 Task: Change Escape To Function
Action: Mouse pressed left at (273, 225)
Screenshot: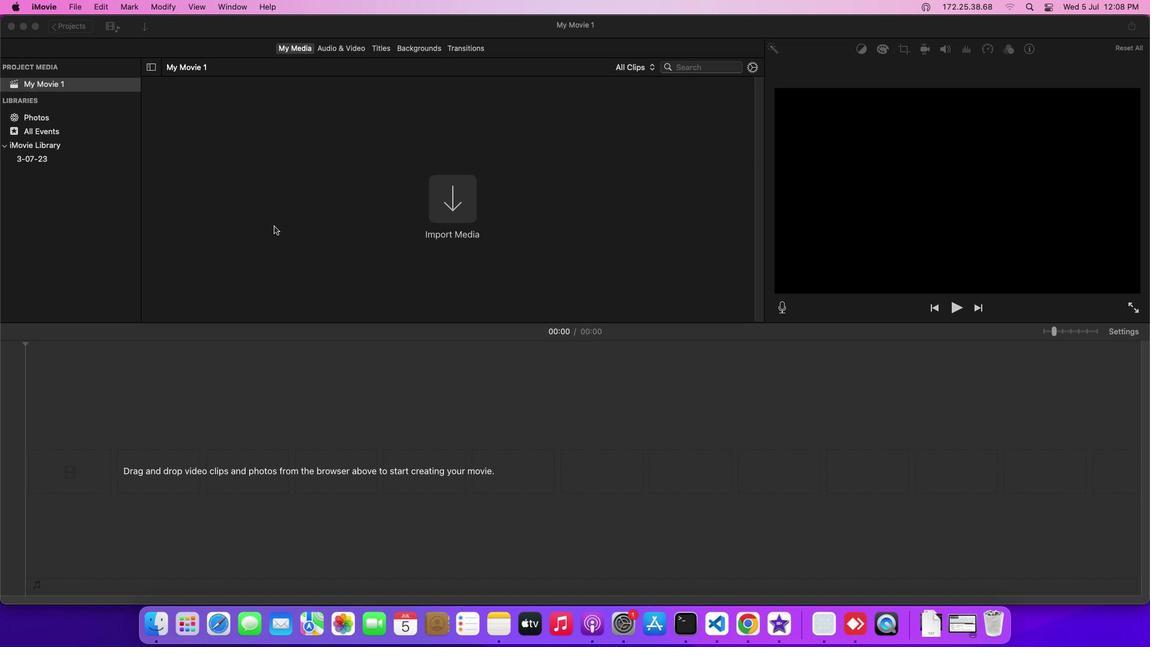 
Action: Mouse moved to (34, 4)
Screenshot: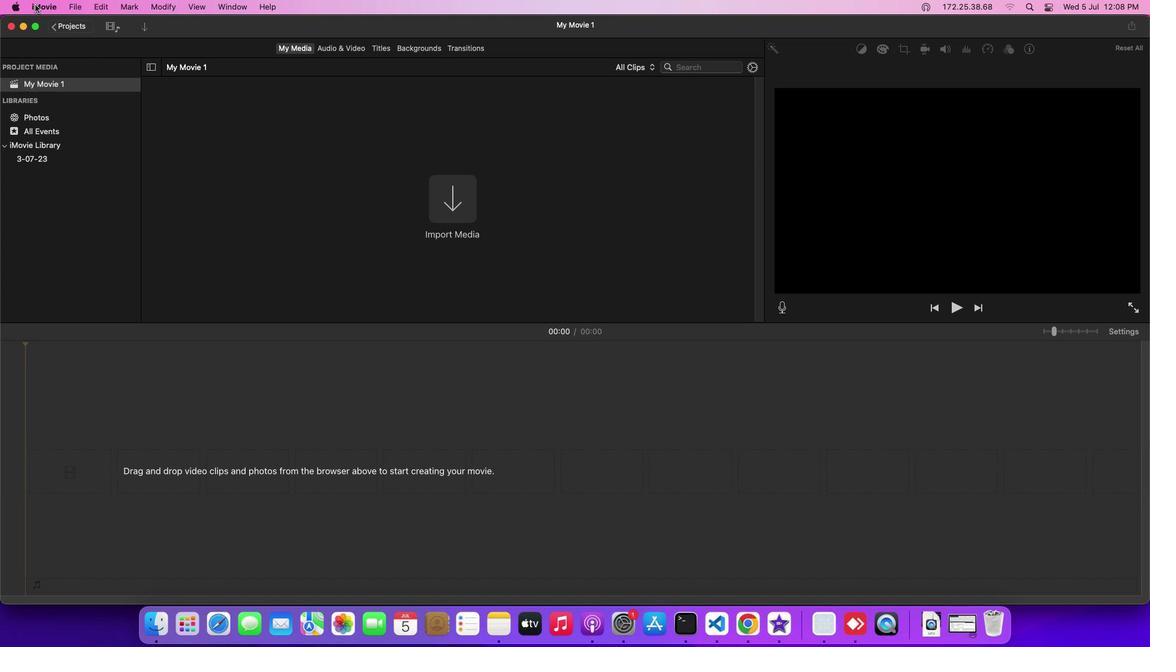 
Action: Mouse pressed left at (34, 4)
Screenshot: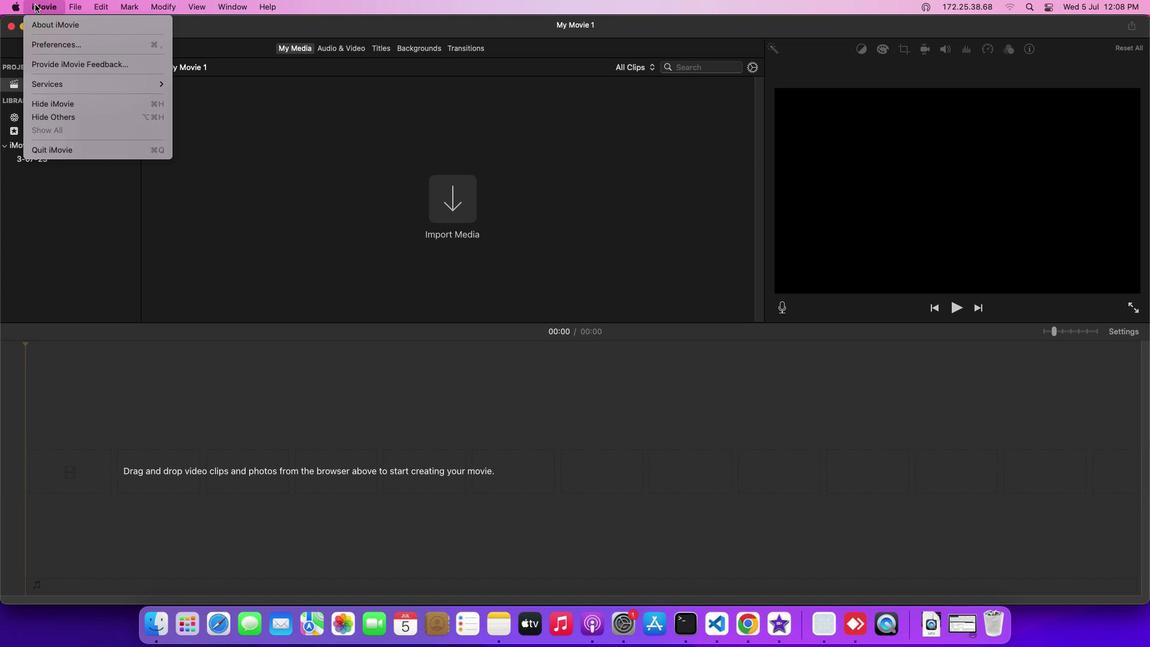 
Action: Mouse moved to (38, 79)
Screenshot: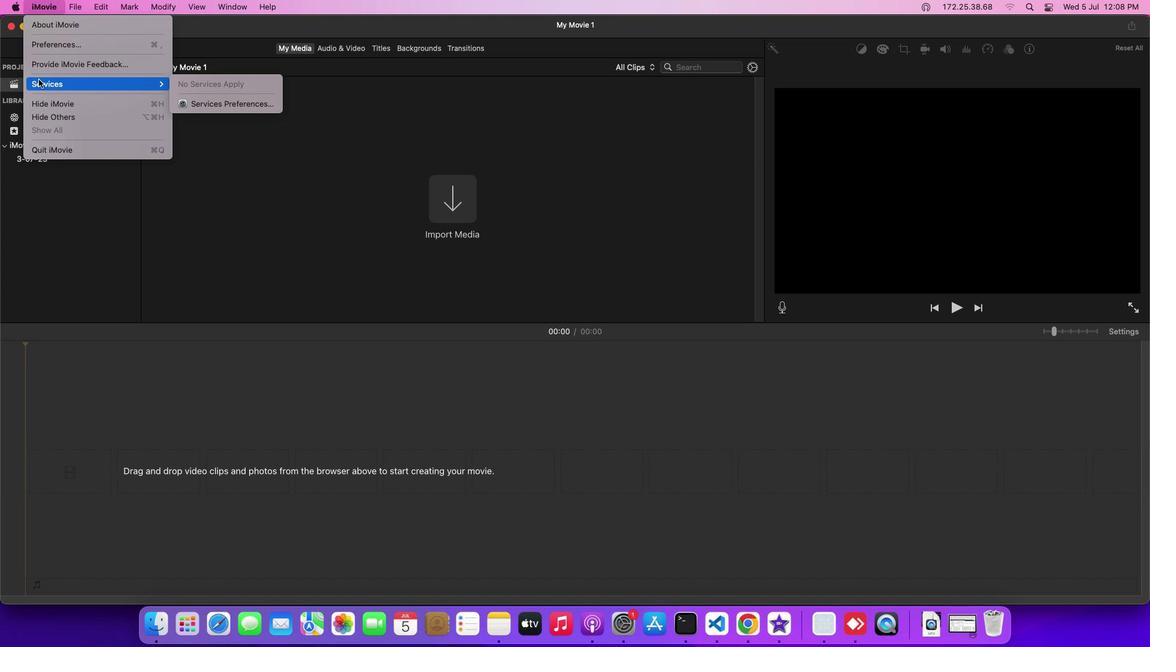 
Action: Mouse pressed left at (38, 79)
Screenshot: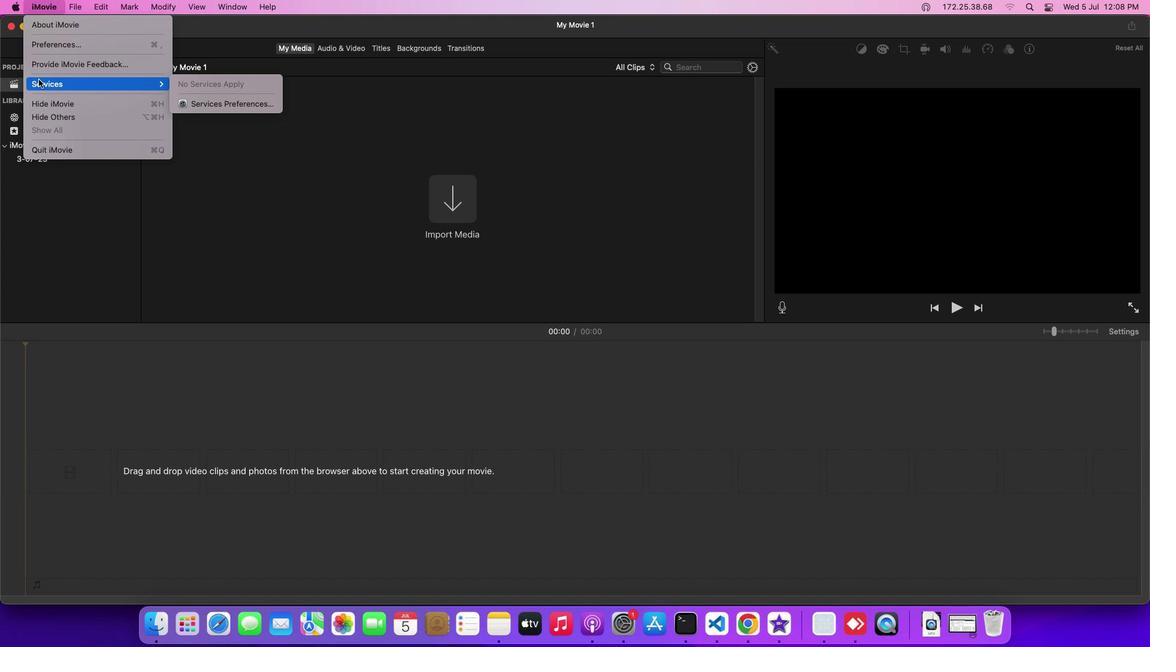 
Action: Mouse moved to (195, 99)
Screenshot: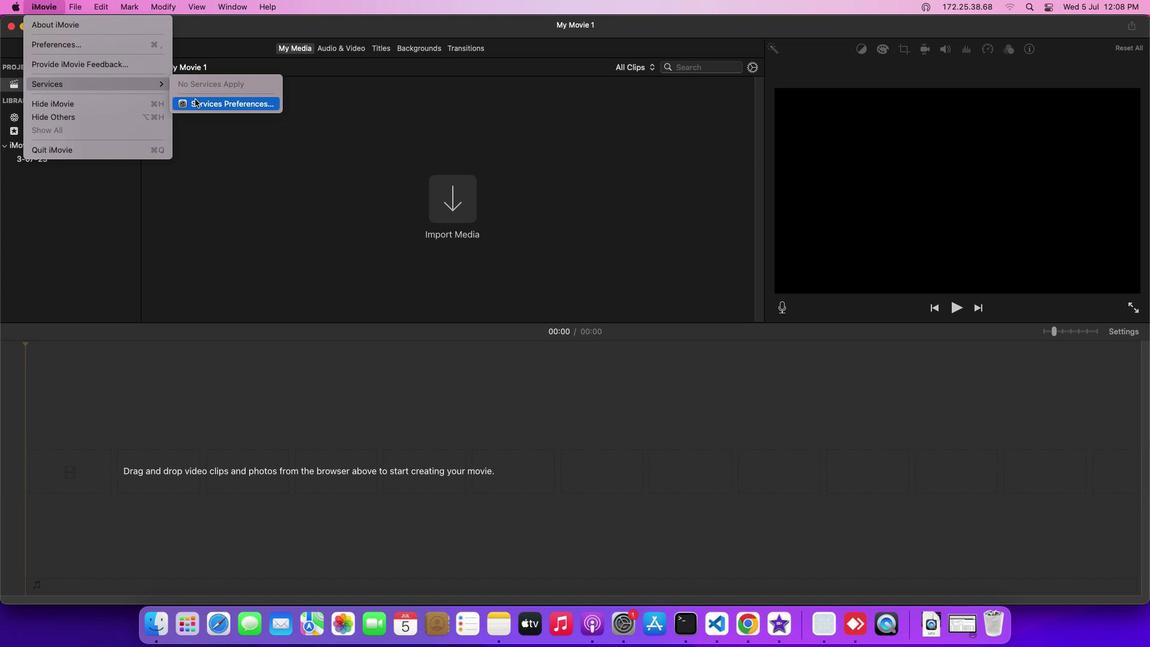 
Action: Mouse pressed left at (195, 99)
Screenshot: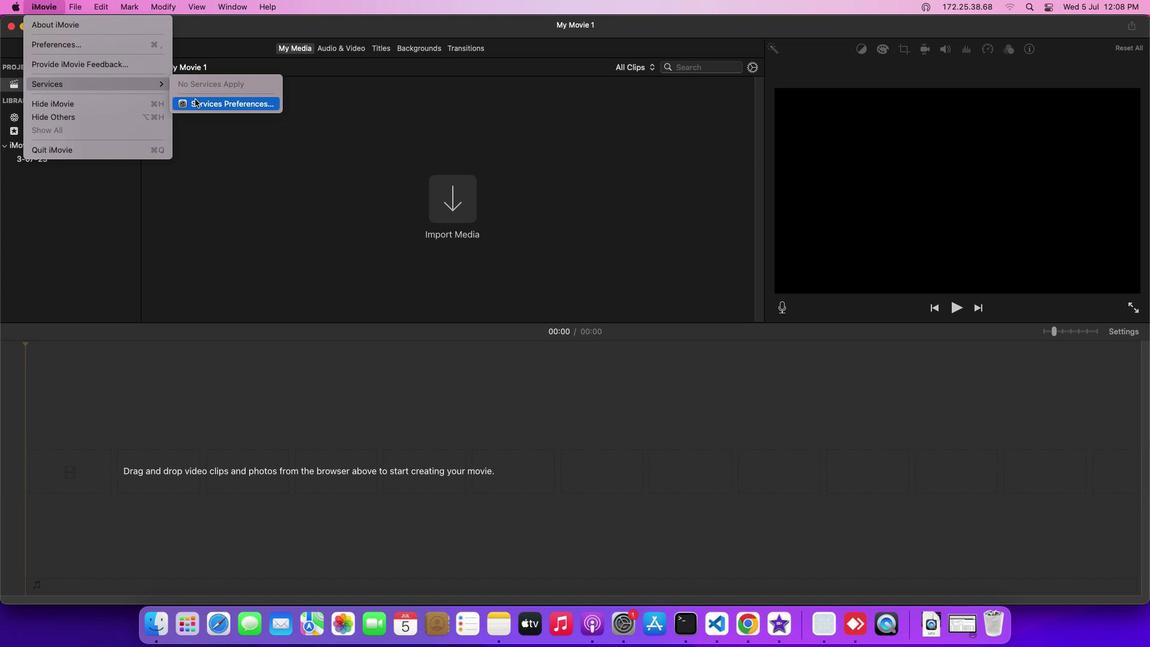 
Action: Mouse moved to (559, 180)
Screenshot: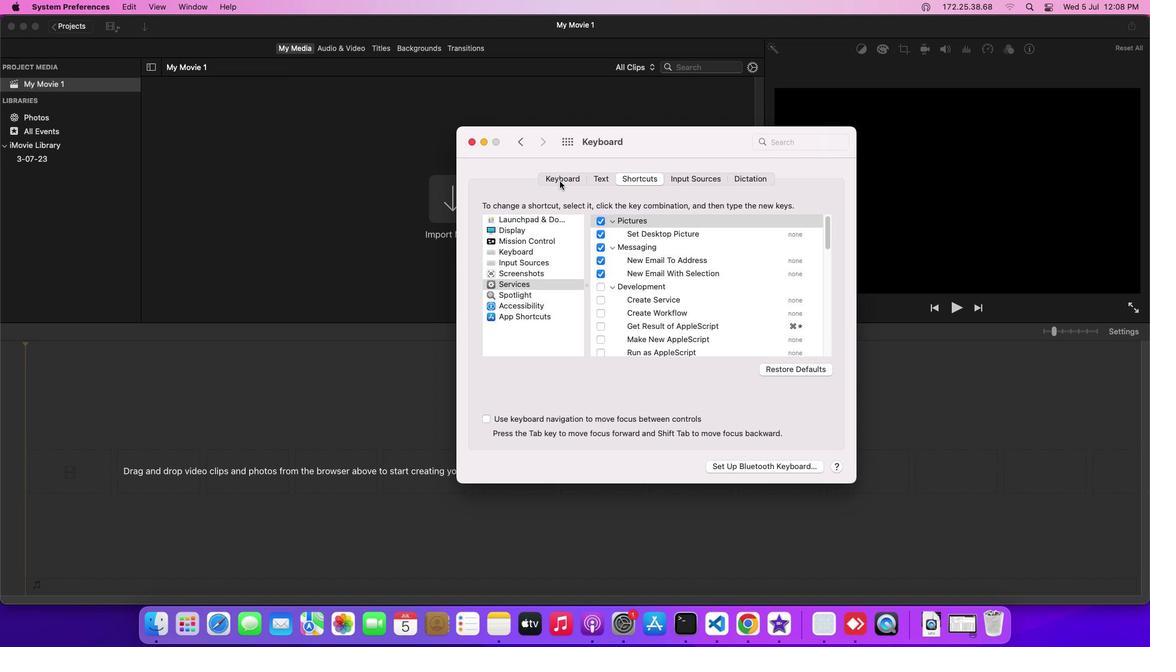 
Action: Mouse pressed left at (559, 180)
Screenshot: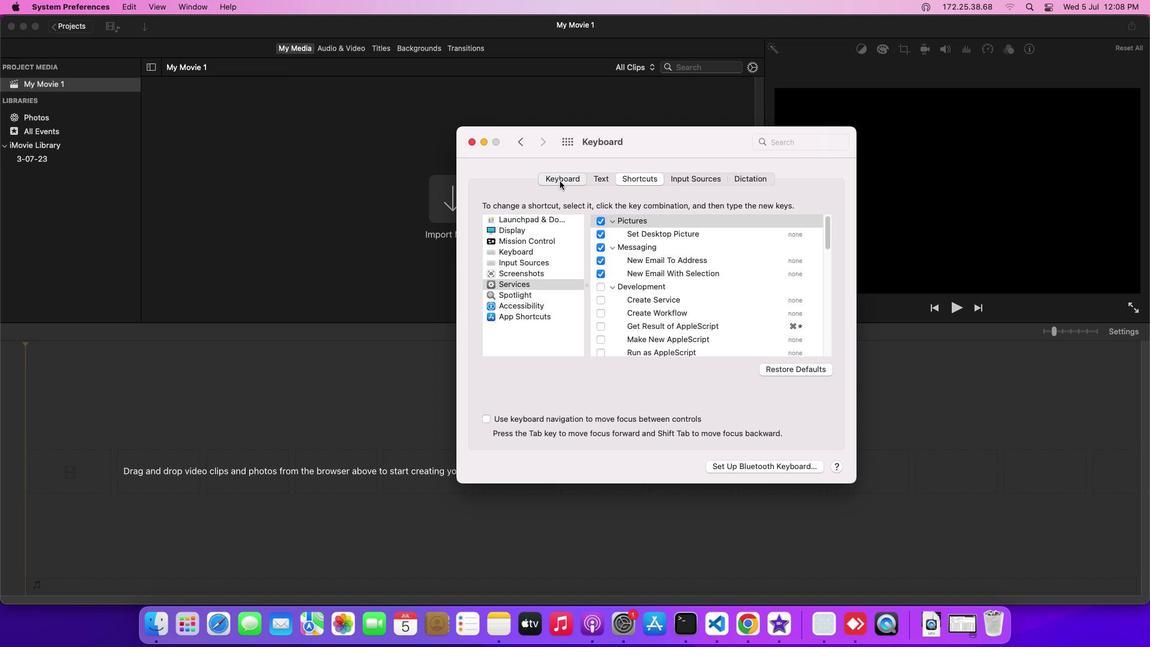
Action: Mouse moved to (803, 427)
Screenshot: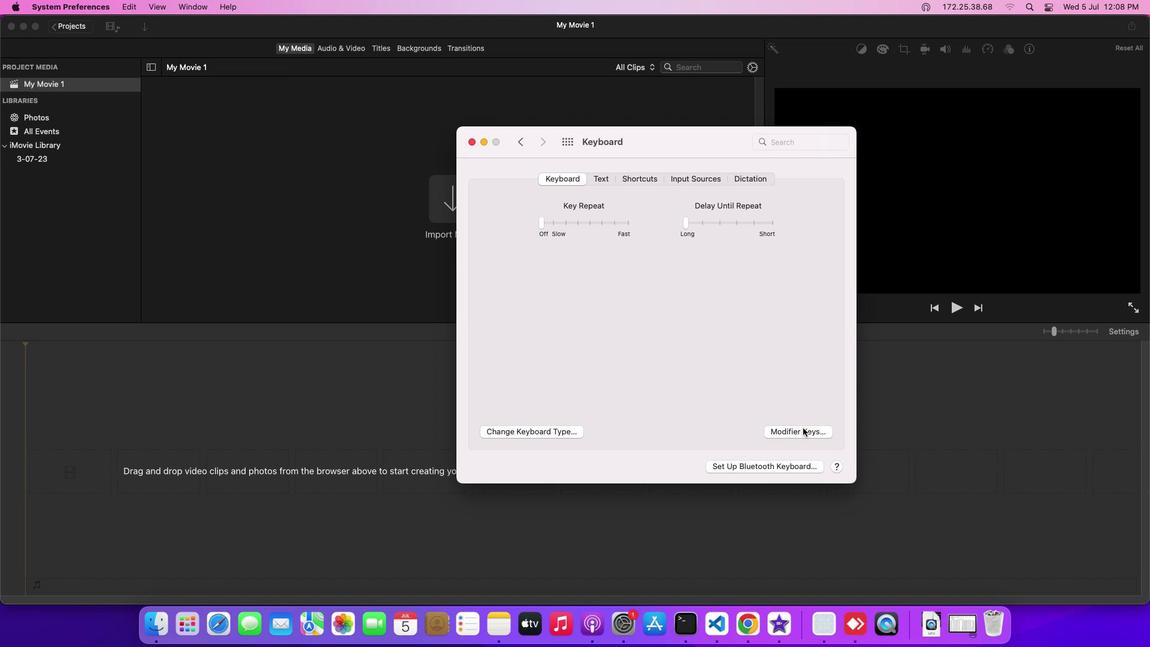 
Action: Mouse pressed left at (803, 427)
Screenshot: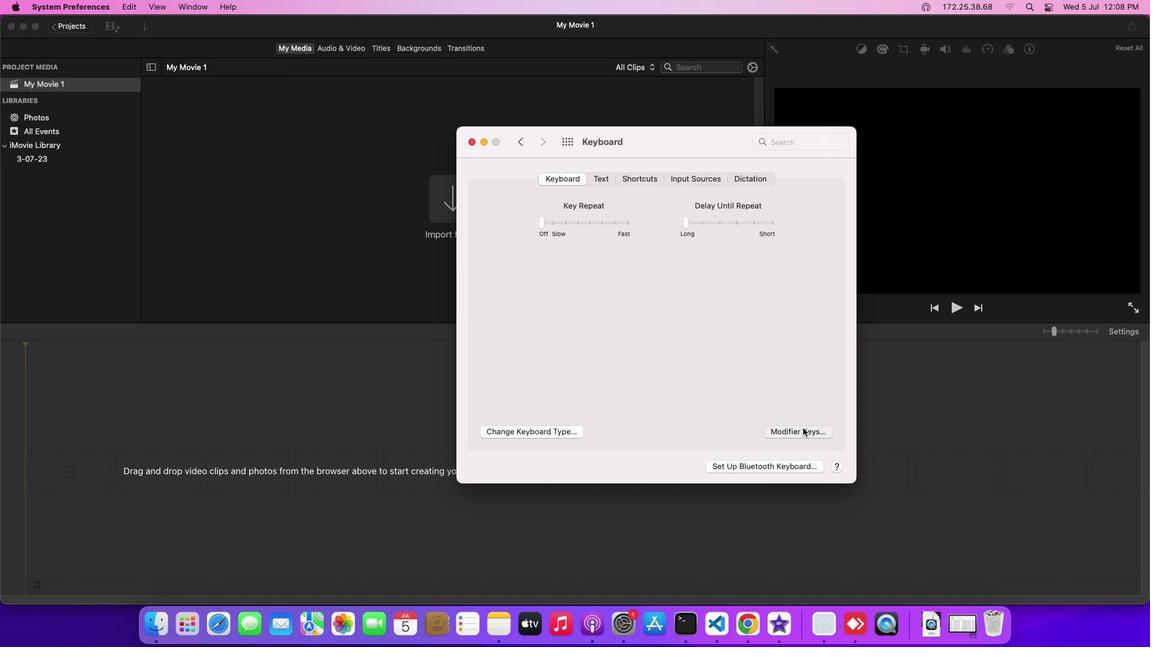 
Action: Mouse moved to (725, 322)
Screenshot: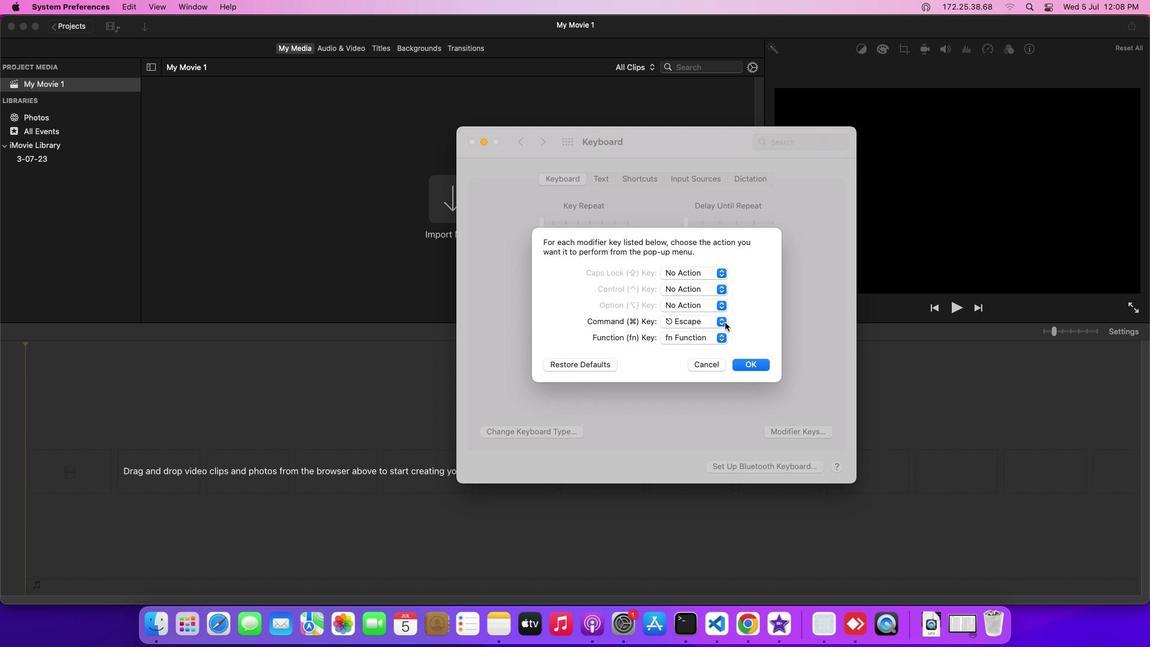 
Action: Mouse pressed left at (725, 322)
Screenshot: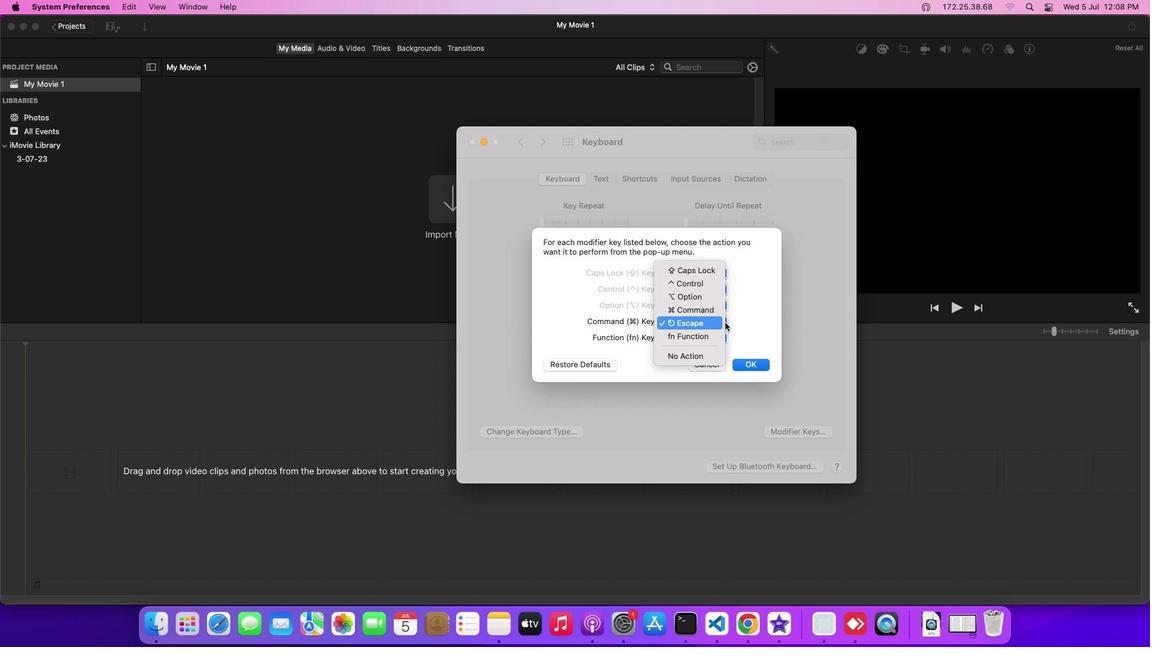 
Action: Mouse moved to (717, 333)
Screenshot: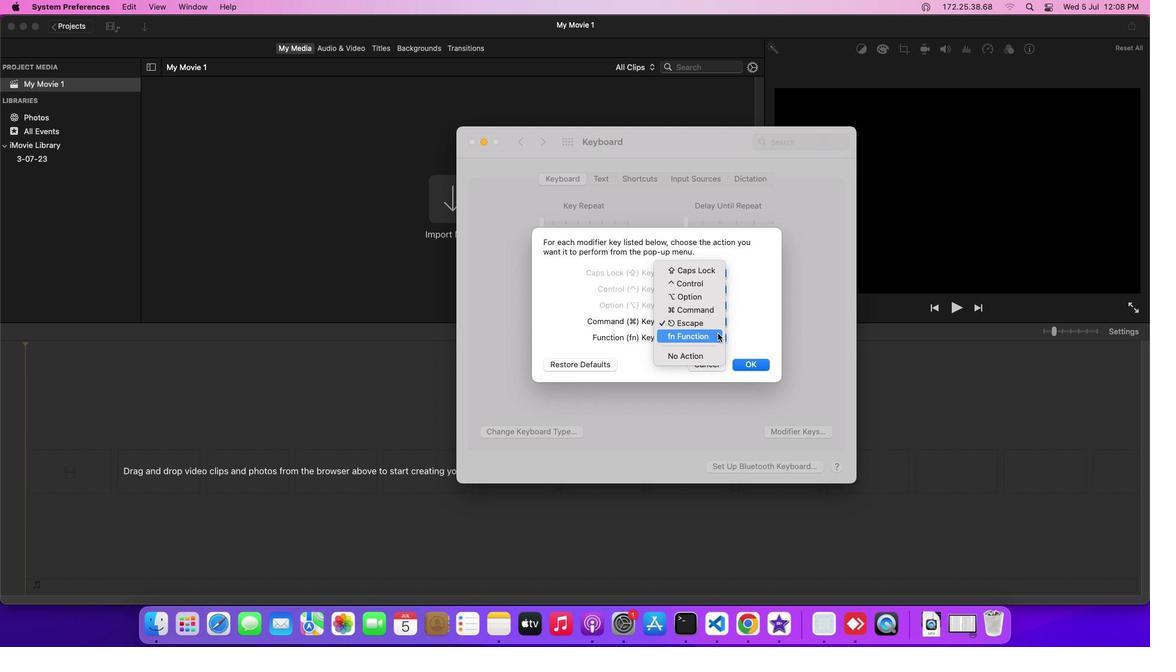 
Action: Mouse pressed left at (717, 333)
Screenshot: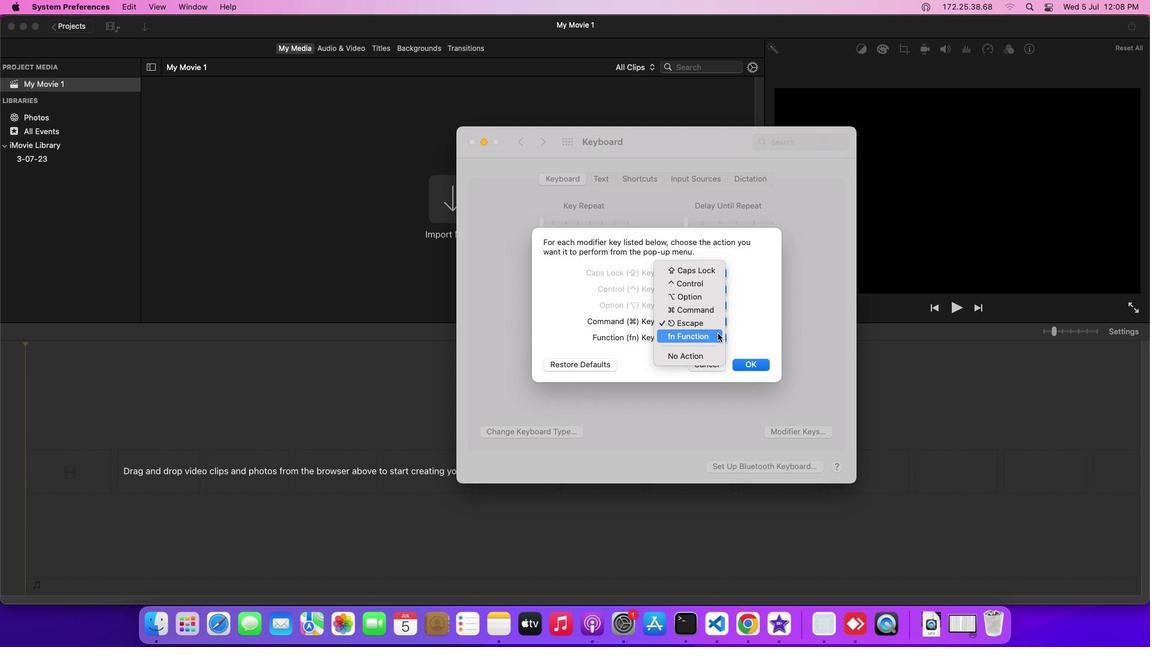 
Action: Mouse moved to (755, 368)
Screenshot: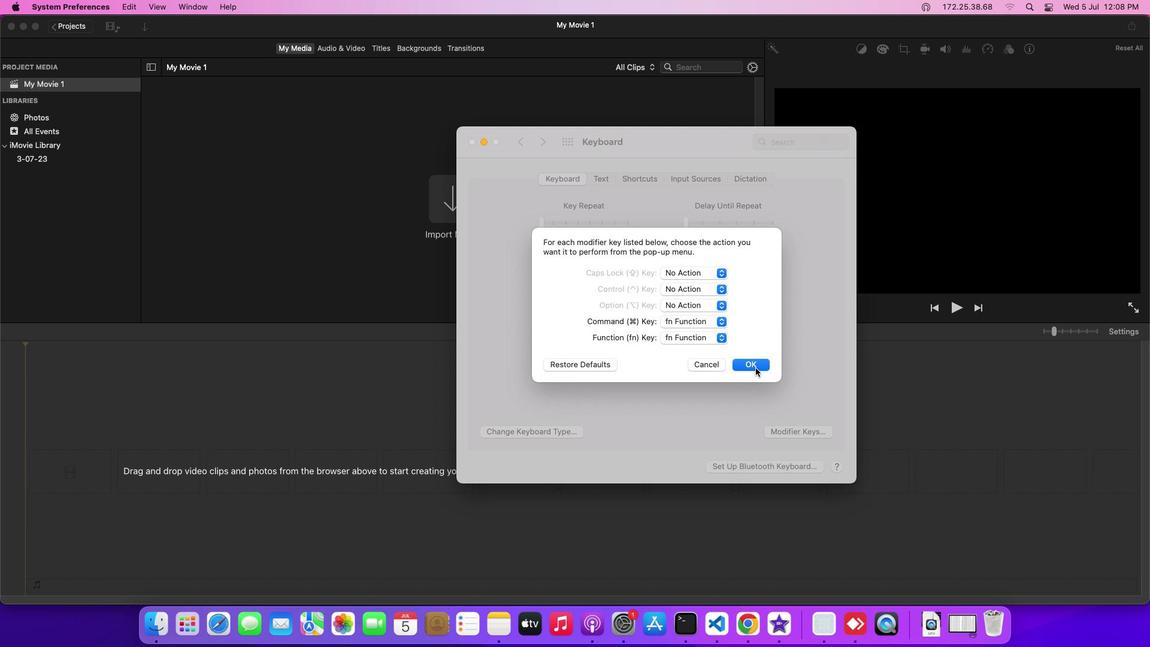 
Action: Mouse pressed left at (755, 368)
Screenshot: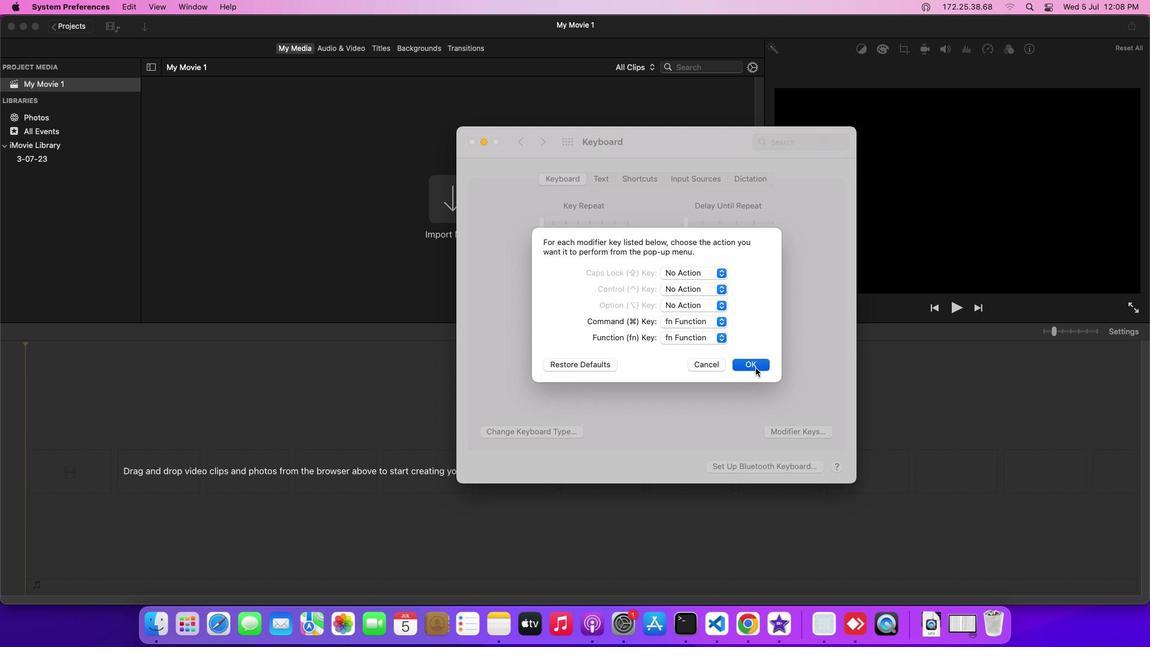 
